 Task: Choose a LinkedIn plan to start my free month.
Action: Mouse moved to (695, 92)
Screenshot: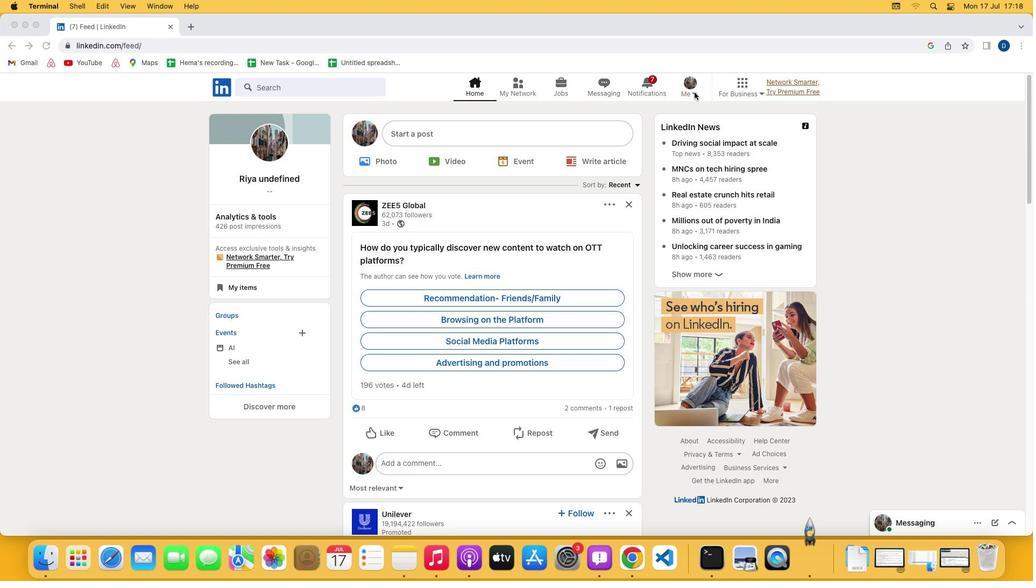 
Action: Mouse pressed left at (695, 92)
Screenshot: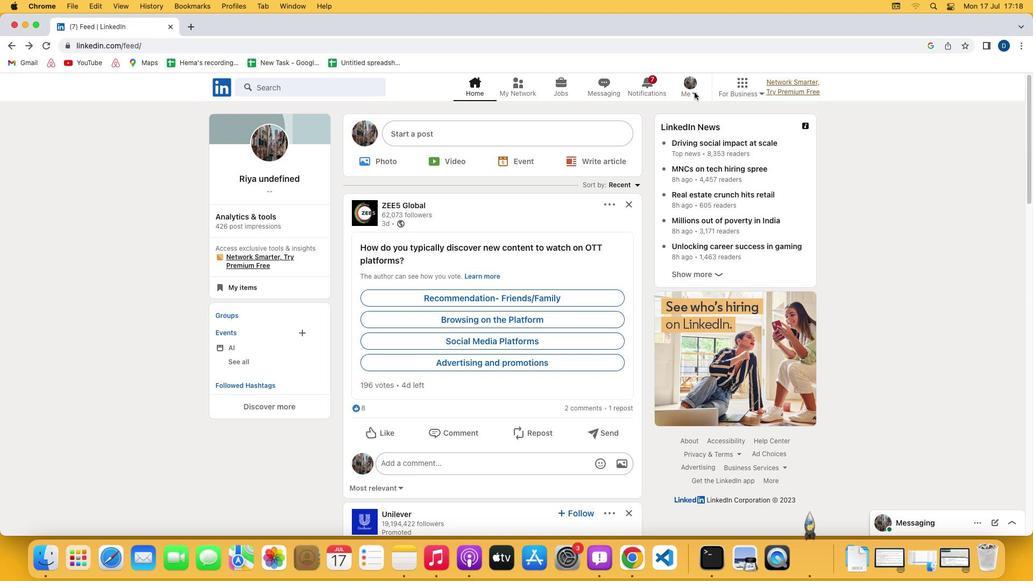 
Action: Mouse moved to (695, 93)
Screenshot: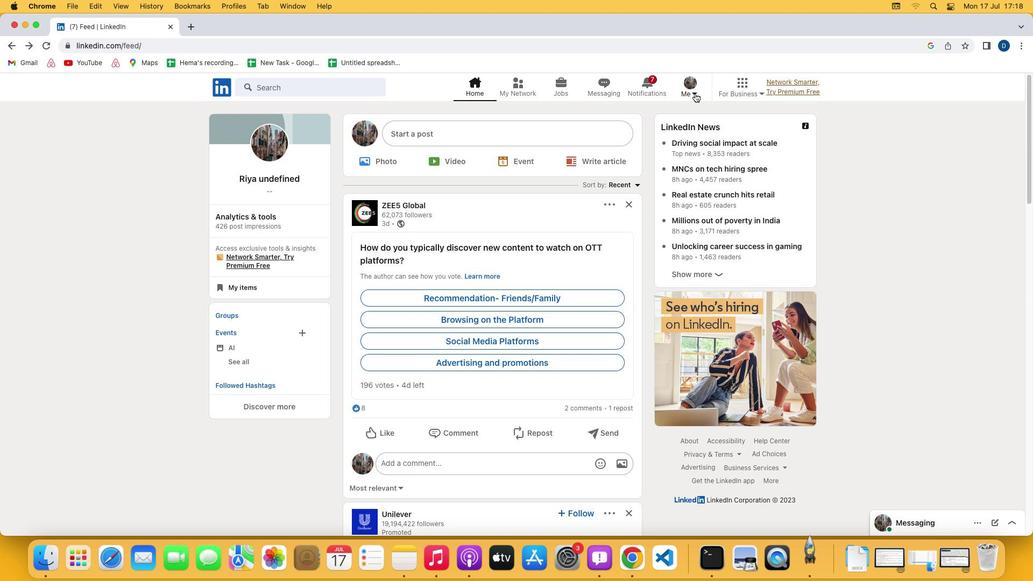 
Action: Mouse pressed left at (695, 93)
Screenshot: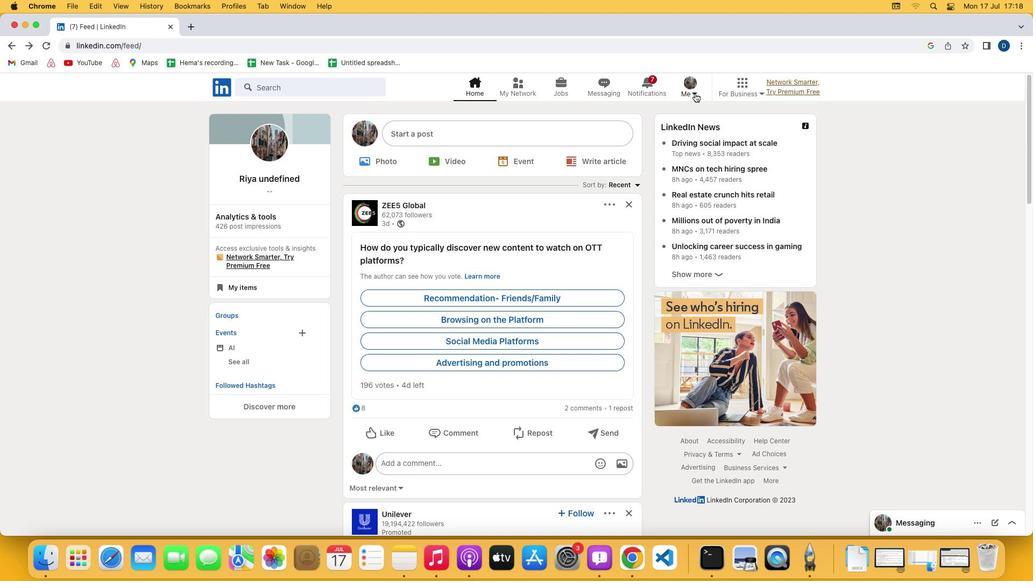
Action: Mouse moved to (617, 200)
Screenshot: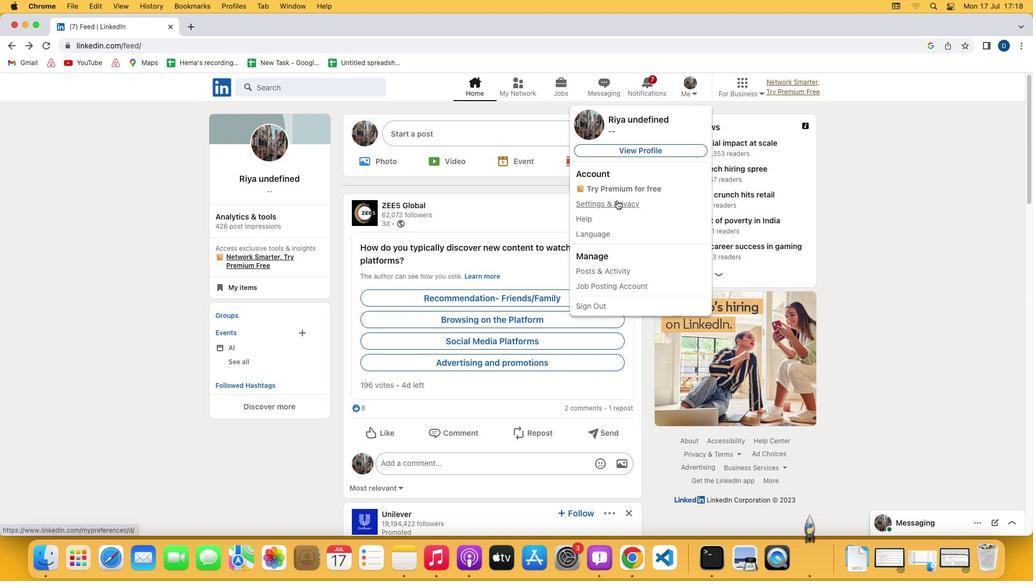 
Action: Mouse pressed left at (617, 200)
Screenshot: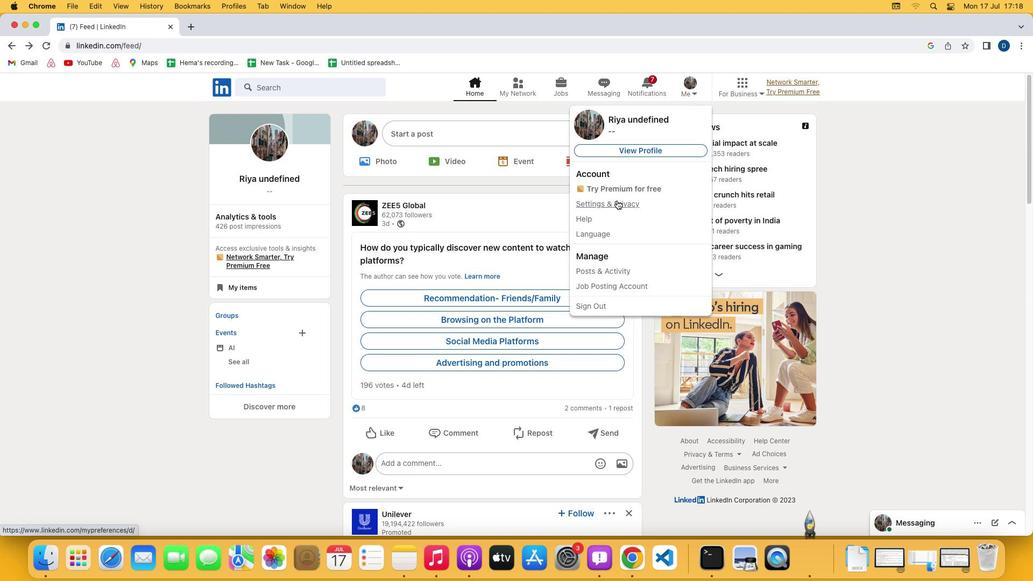 
Action: Mouse moved to (495, 353)
Screenshot: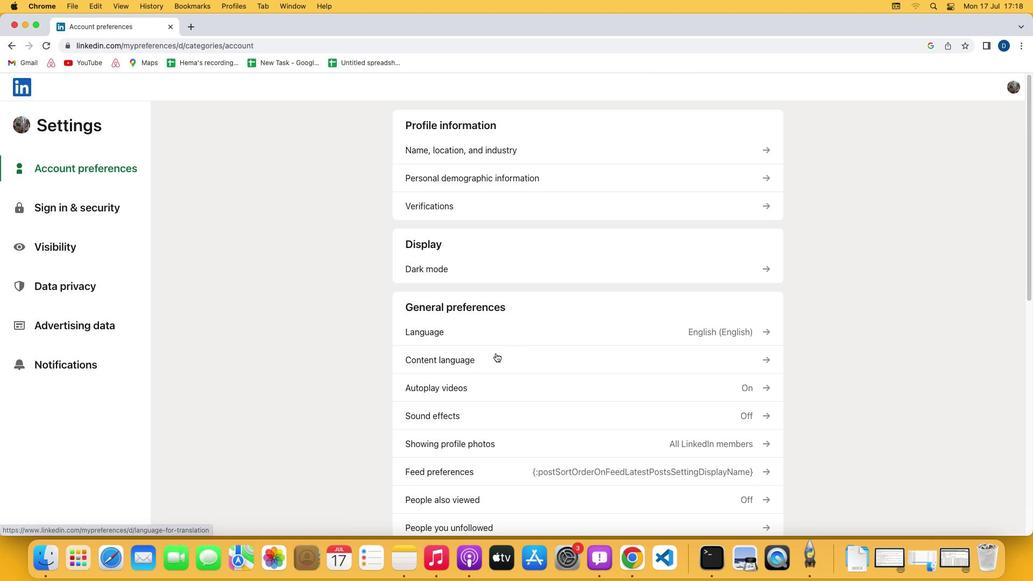 
Action: Mouse scrolled (495, 353) with delta (0, 0)
Screenshot: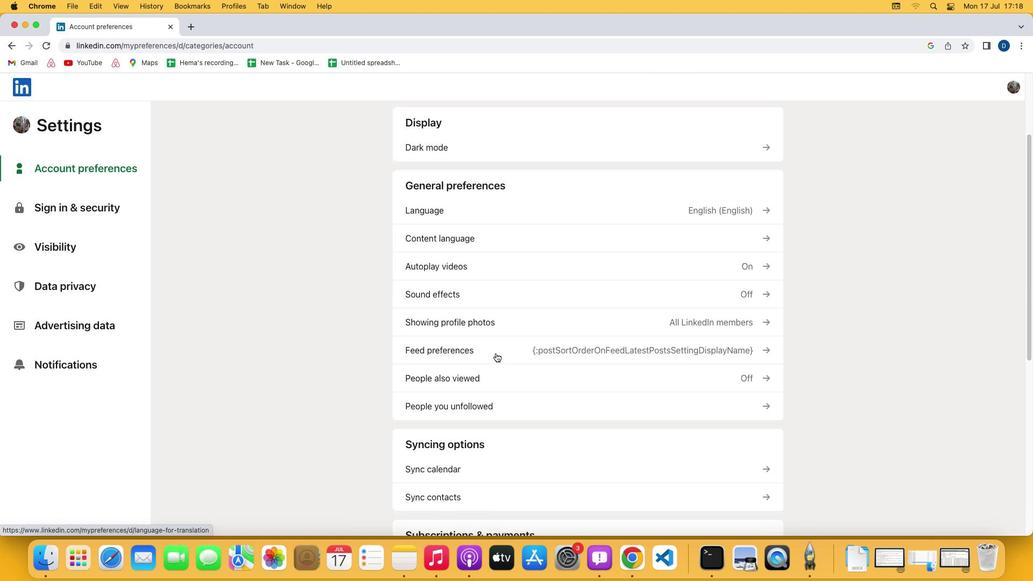 
Action: Mouse scrolled (495, 353) with delta (0, 0)
Screenshot: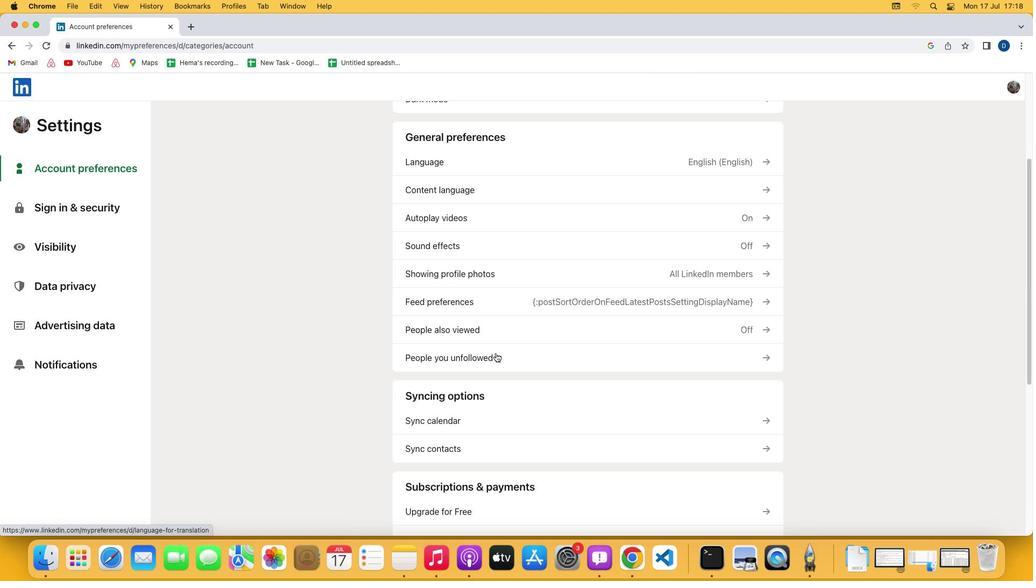 
Action: Mouse scrolled (495, 353) with delta (0, -1)
Screenshot: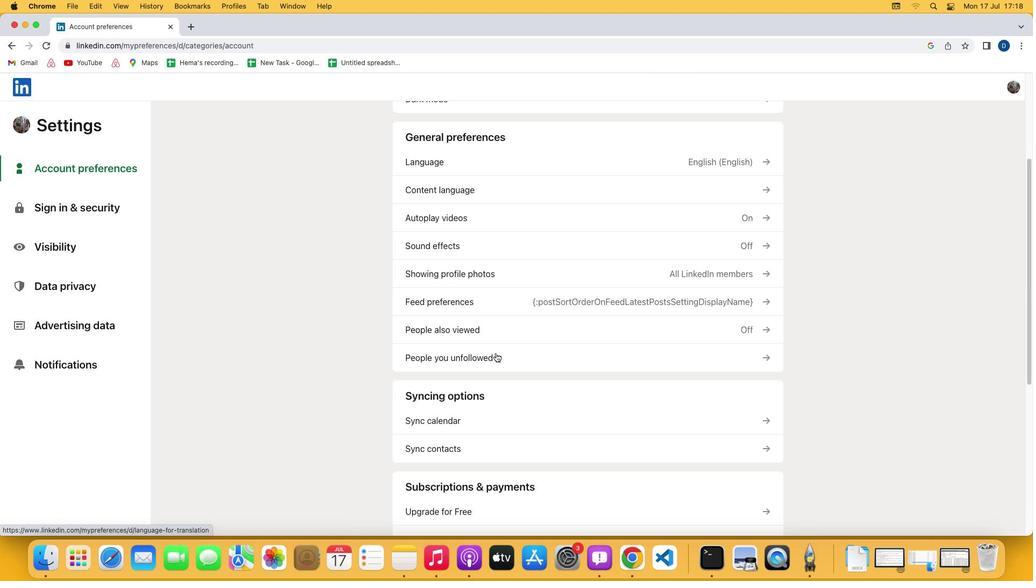 
Action: Mouse scrolled (495, 353) with delta (0, -2)
Screenshot: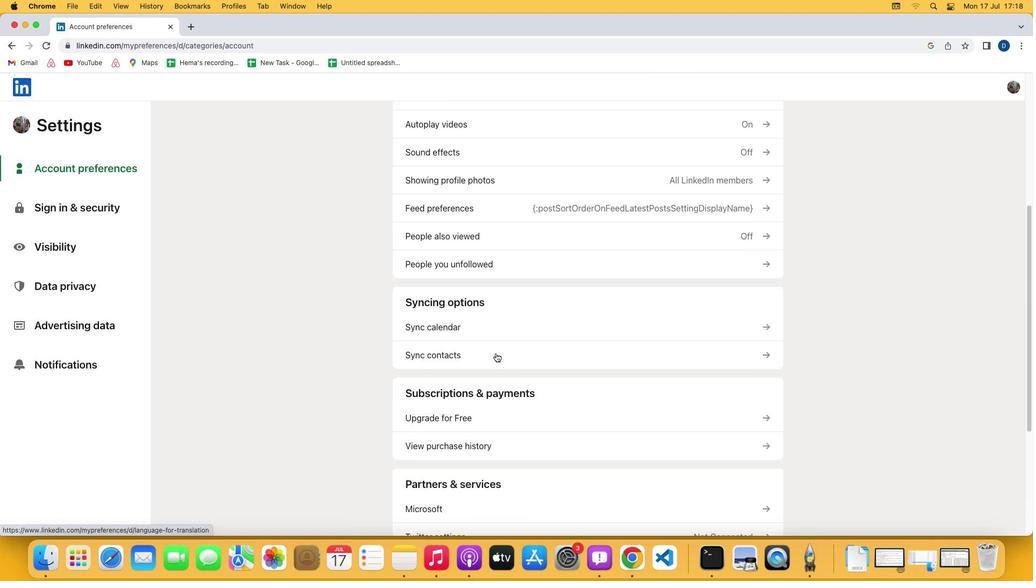 
Action: Mouse scrolled (495, 353) with delta (0, -2)
Screenshot: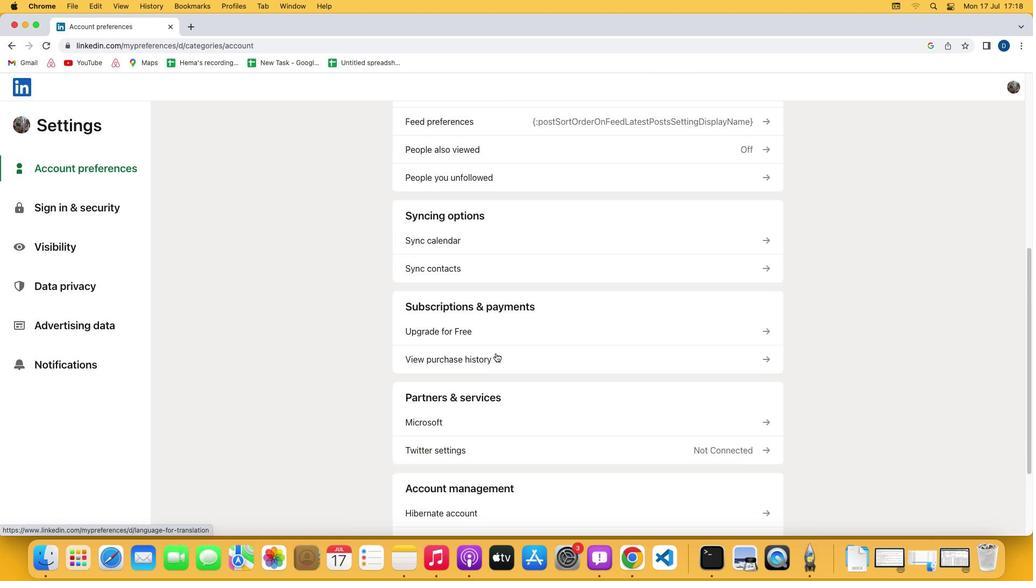 
Action: Mouse moved to (474, 338)
Screenshot: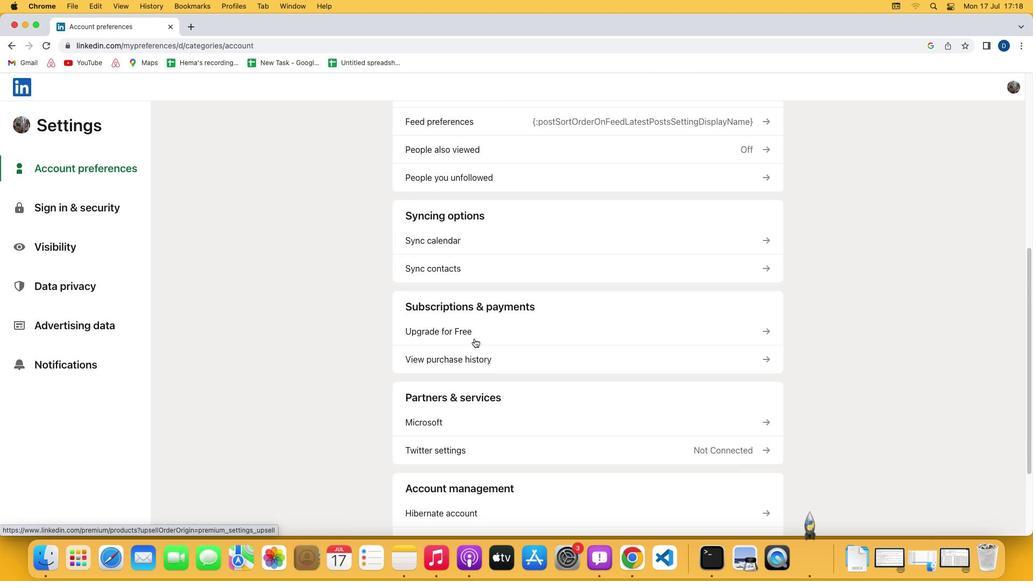 
Action: Mouse pressed left at (474, 338)
Screenshot: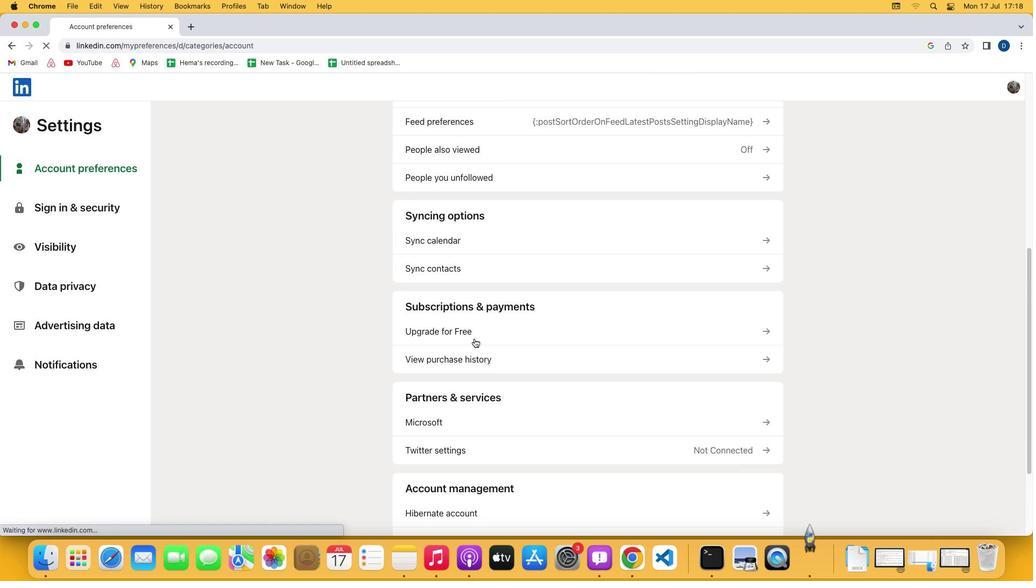 
Action: Mouse moved to (425, 295)
Screenshot: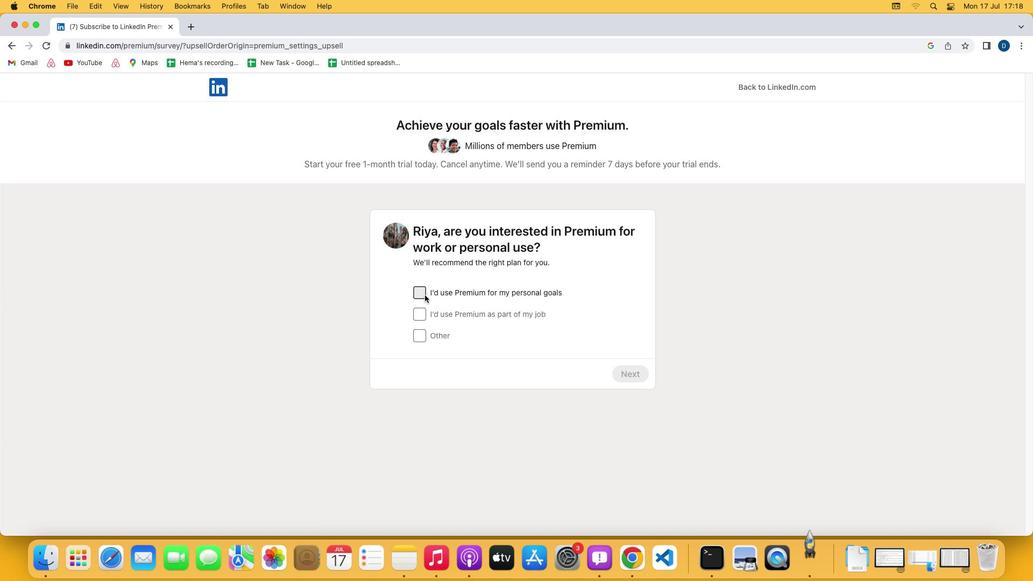
Action: Mouse pressed left at (425, 295)
Screenshot: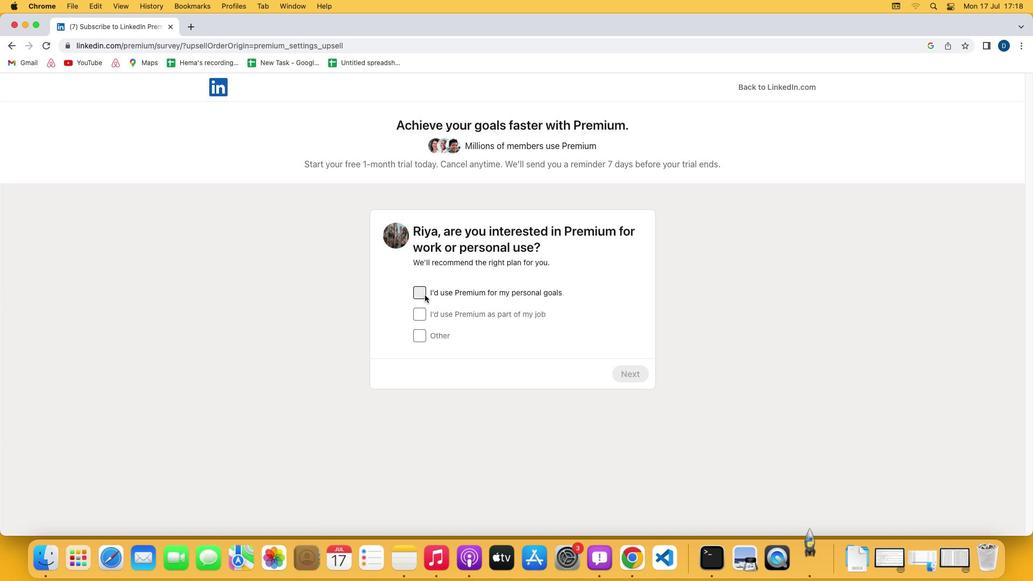 
Action: Mouse moved to (637, 373)
Screenshot: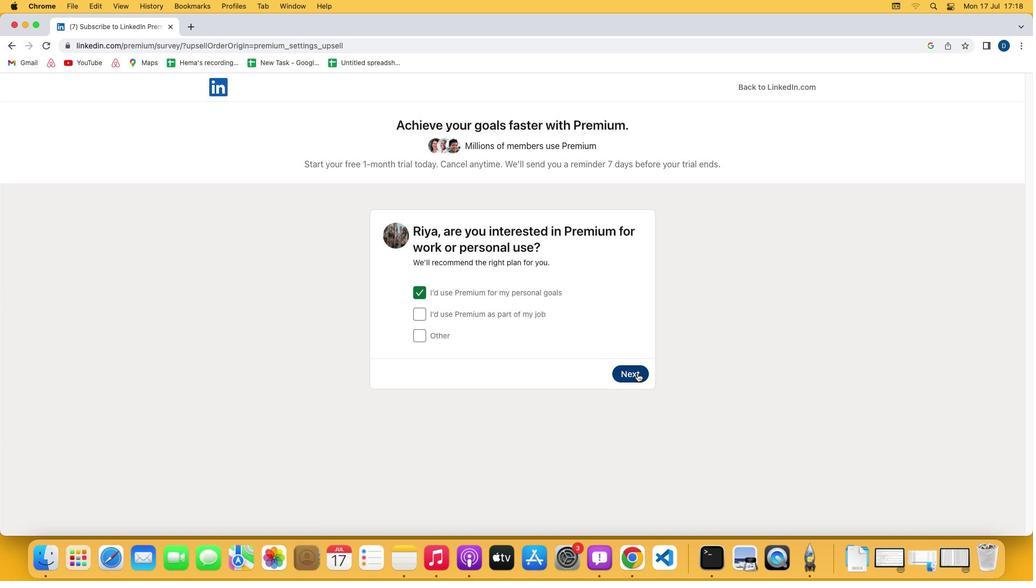 
Action: Mouse pressed left at (637, 373)
Screenshot: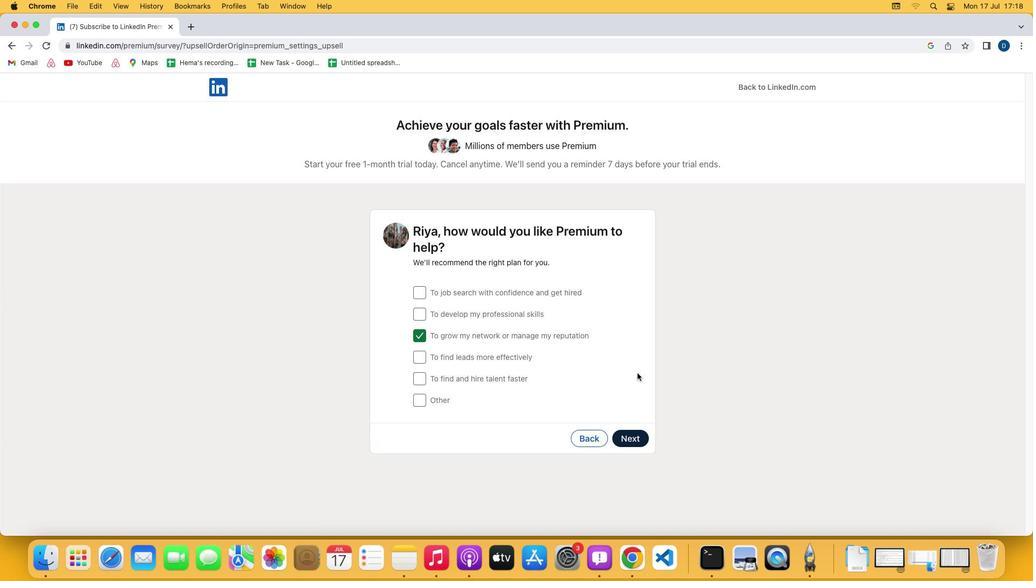 
Action: Mouse moved to (635, 443)
Screenshot: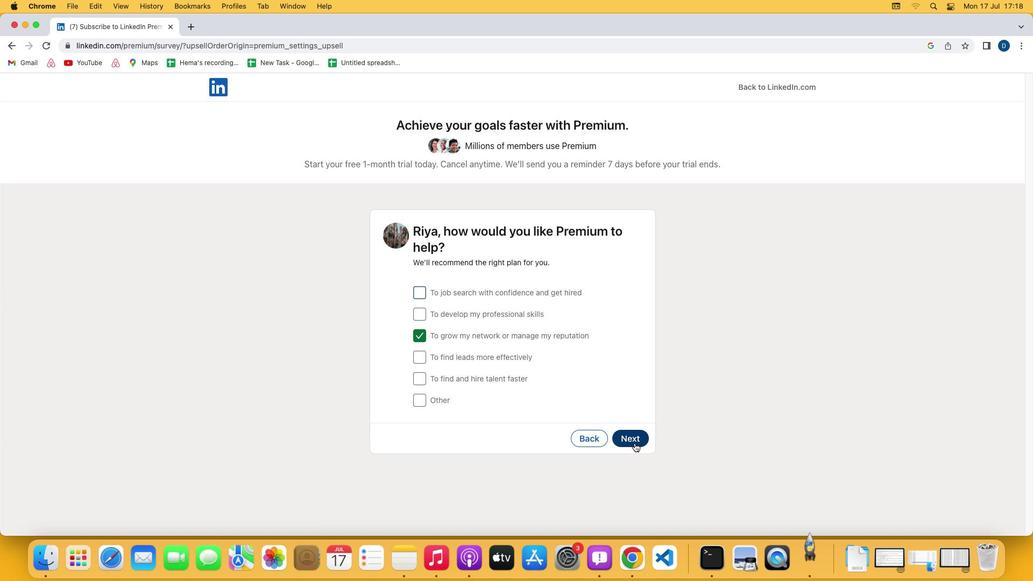 
Action: Mouse pressed left at (635, 443)
Screenshot: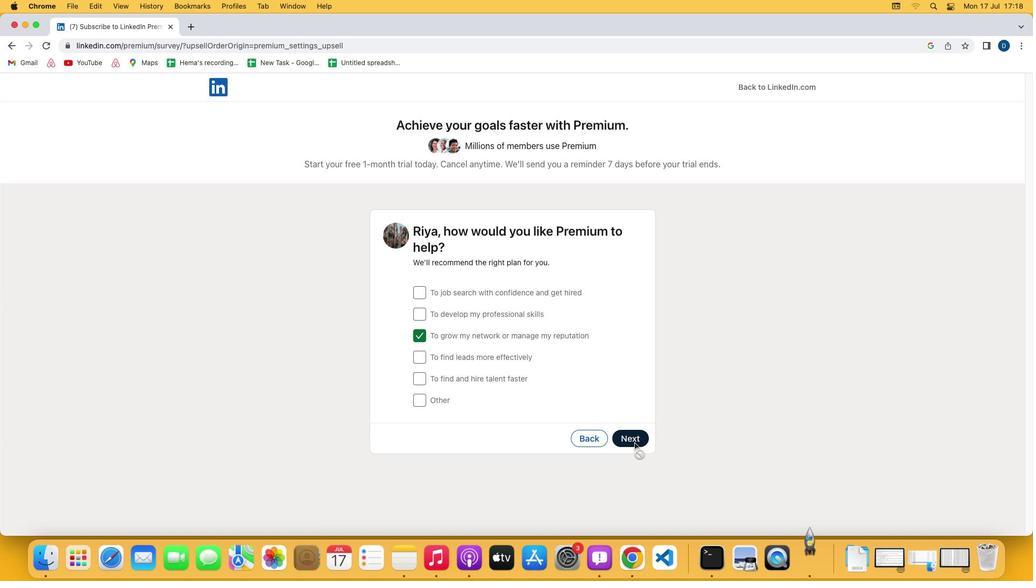 
Action: Mouse moved to (425, 315)
Screenshot: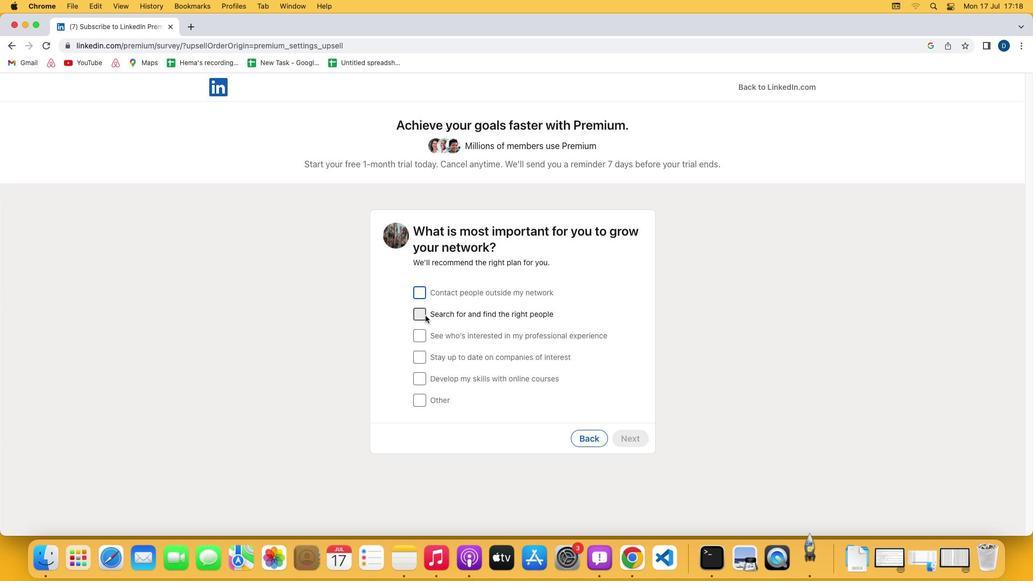 
Action: Mouse pressed left at (425, 315)
Screenshot: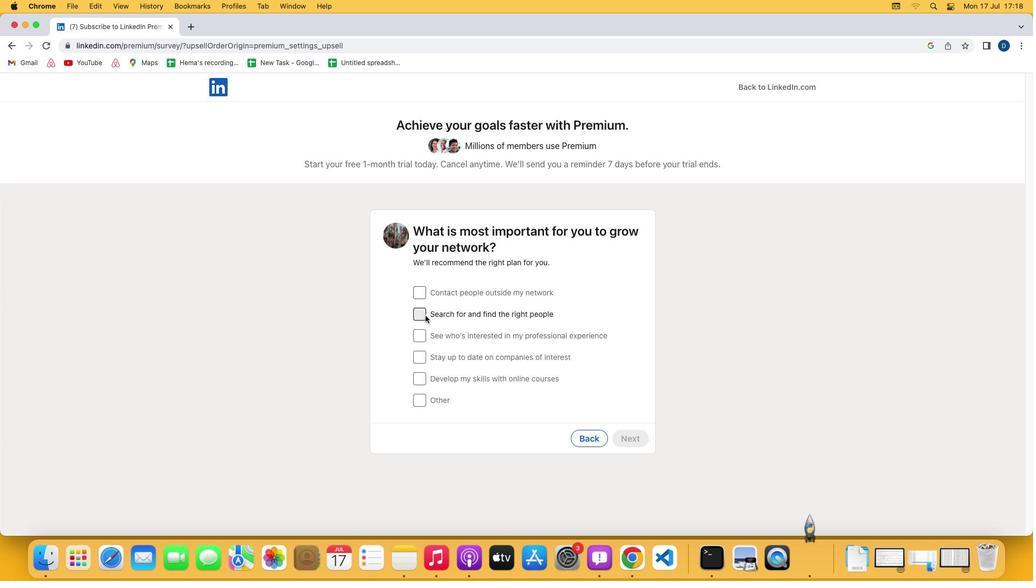 
Action: Mouse moved to (624, 435)
Screenshot: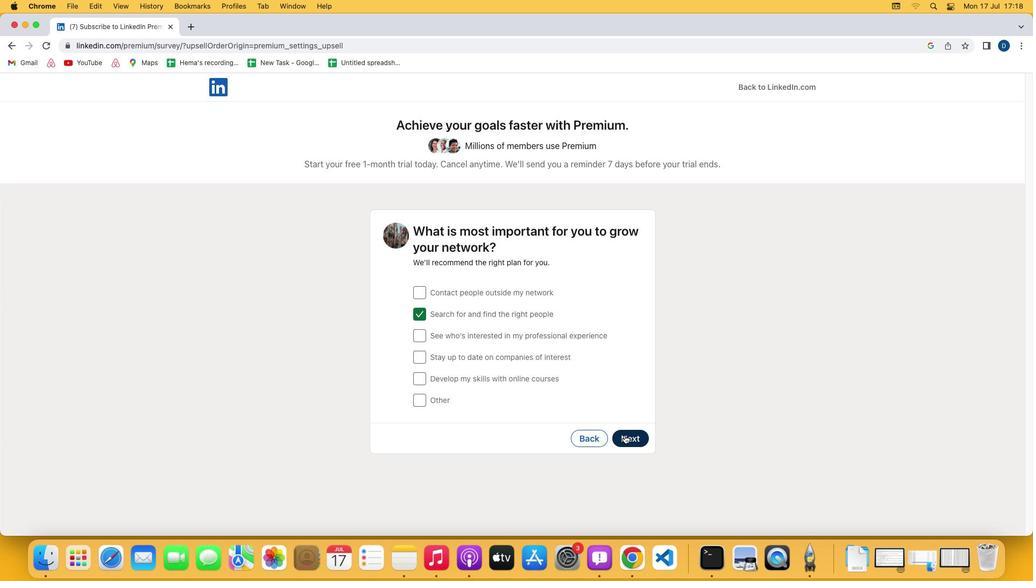 
Action: Mouse pressed left at (624, 435)
Screenshot: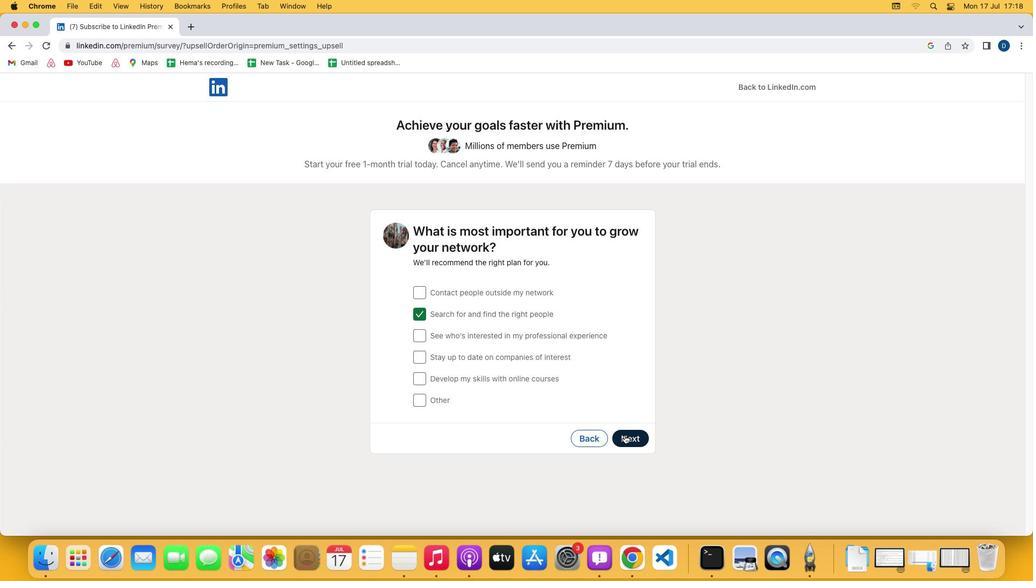 
Action: Mouse moved to (303, 410)
Screenshot: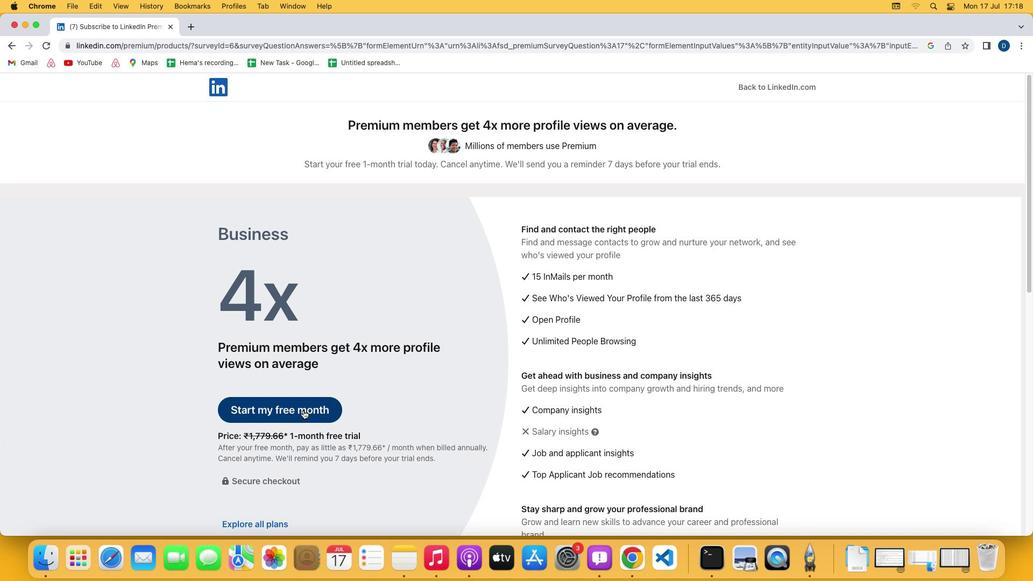 
Action: Mouse pressed left at (303, 410)
Screenshot: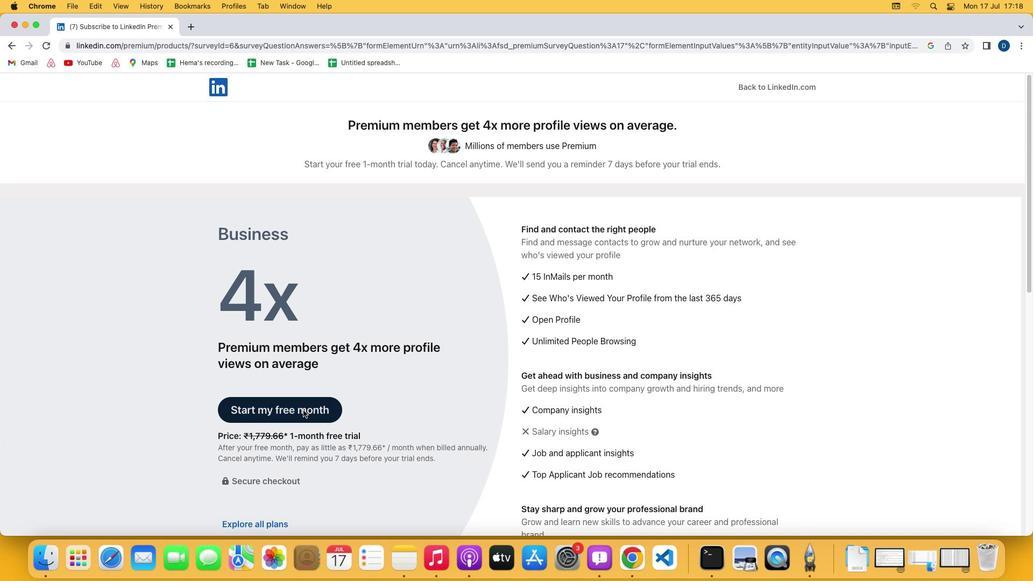 
